 Task: Display the location "Duck Creek Road, Springdale, MT 59082" while booking.
Action: Mouse moved to (421, 398)
Screenshot: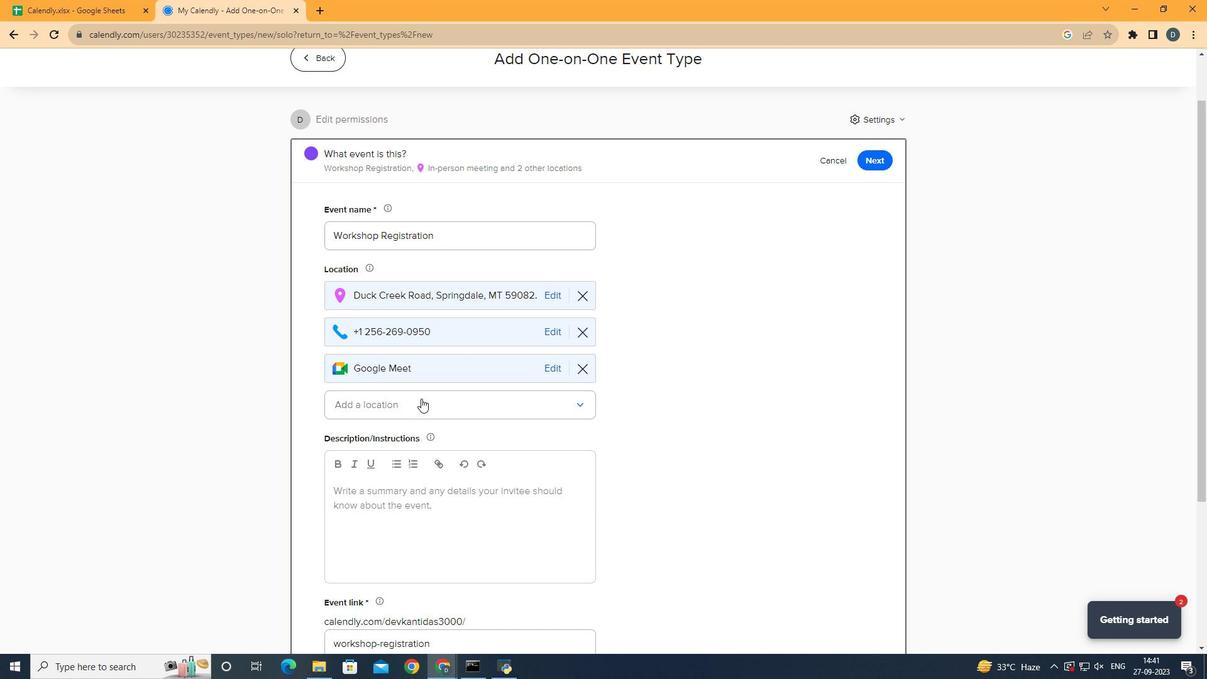 
Action: Mouse pressed left at (421, 398)
Screenshot: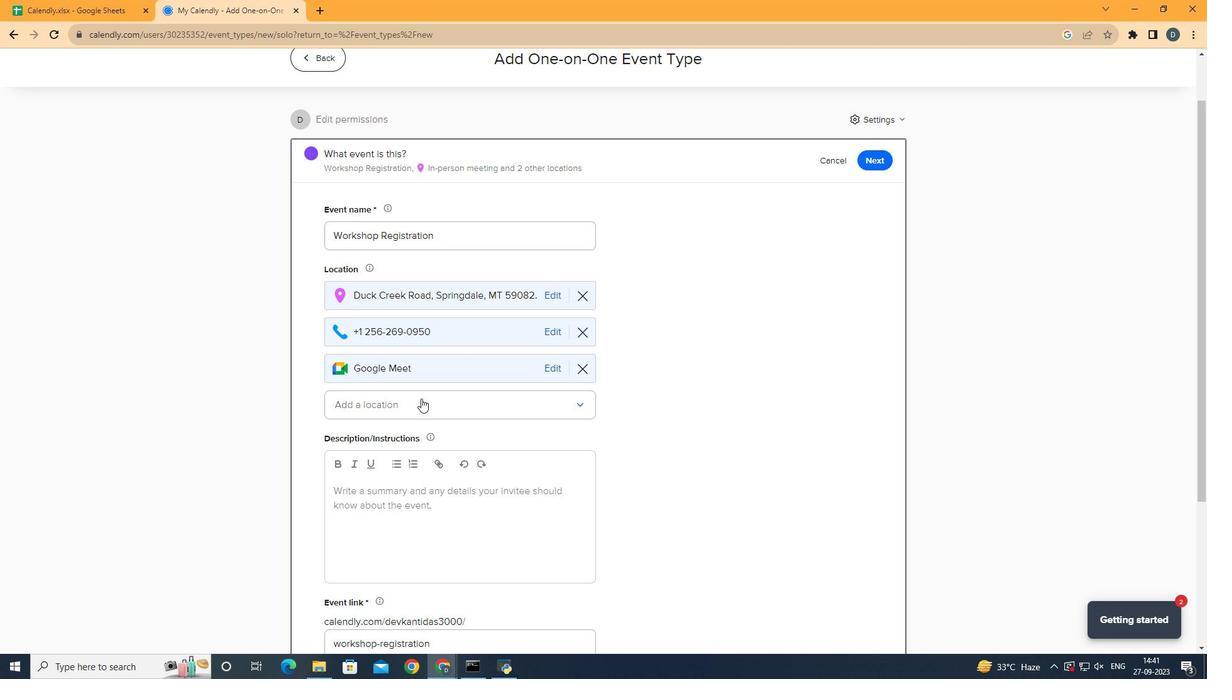 
Action: Mouse moved to (452, 410)
Screenshot: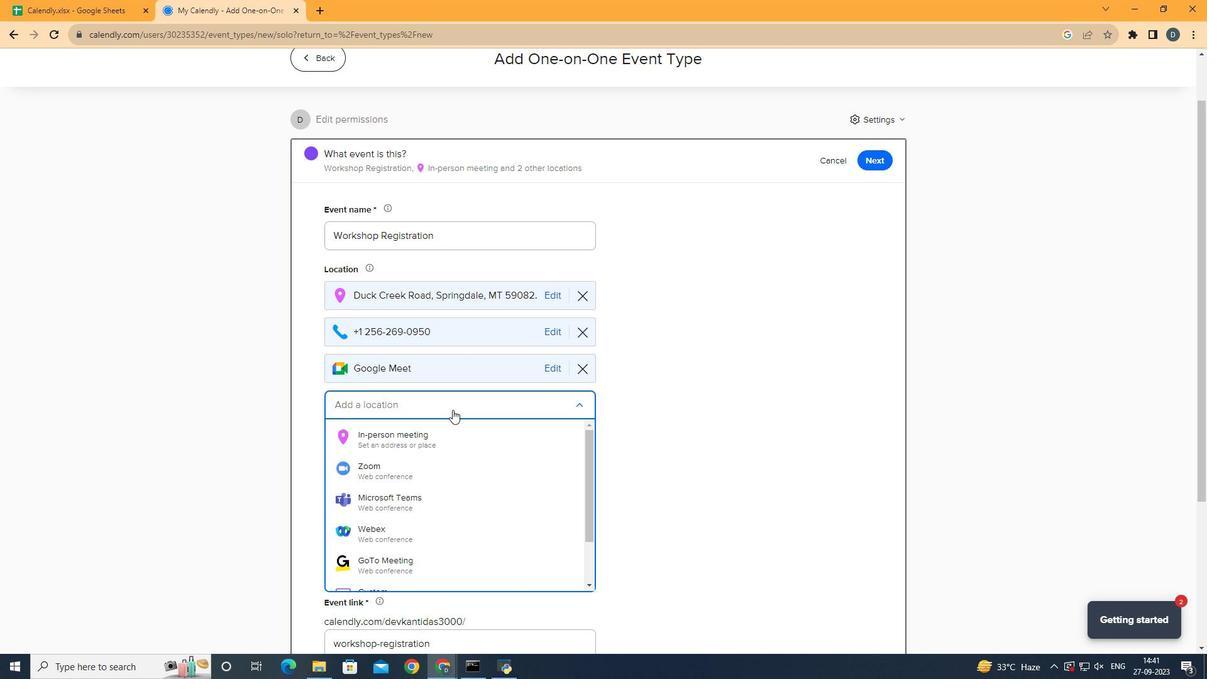 
Action: Mouse pressed left at (452, 410)
Screenshot: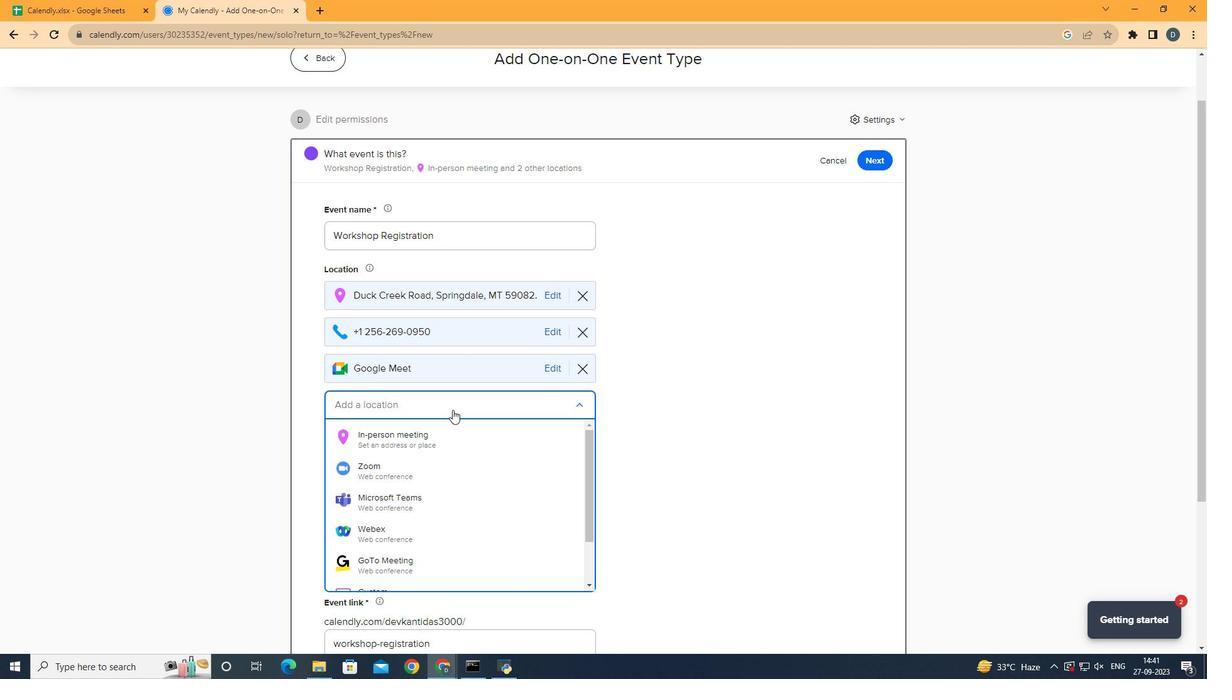 
Action: Mouse moved to (471, 468)
Screenshot: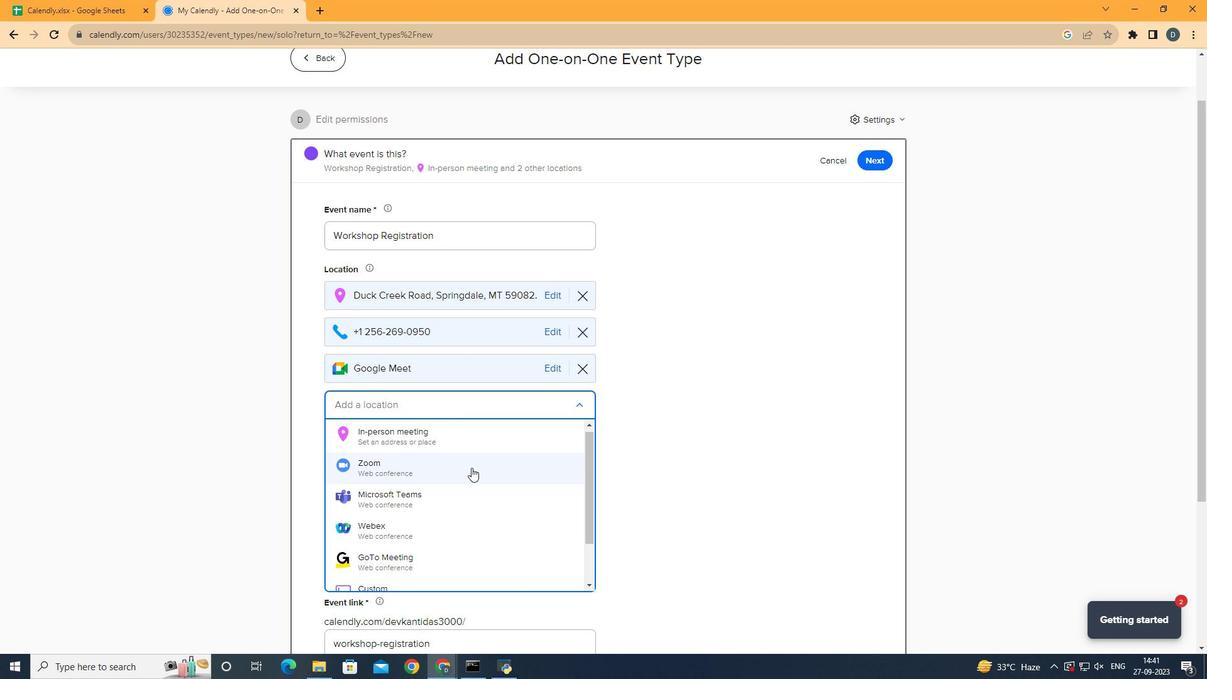 
Action: Mouse scrolled (471, 467) with delta (0, 0)
Screenshot: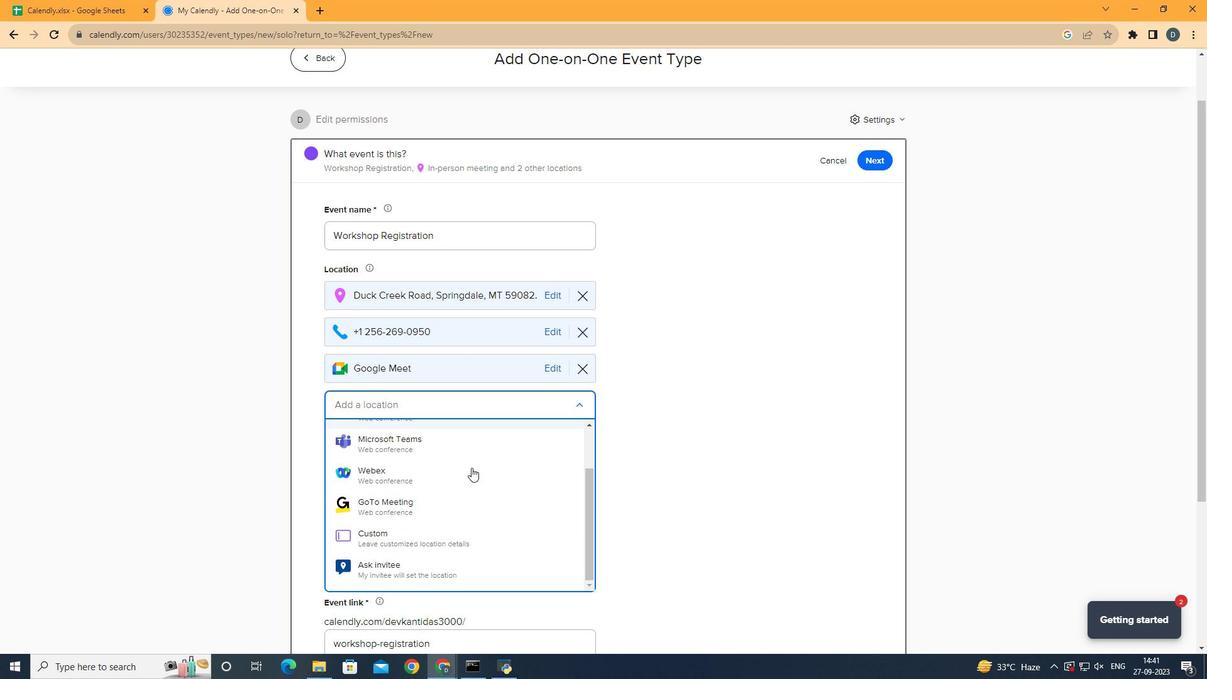 
Action: Mouse scrolled (471, 467) with delta (0, 0)
Screenshot: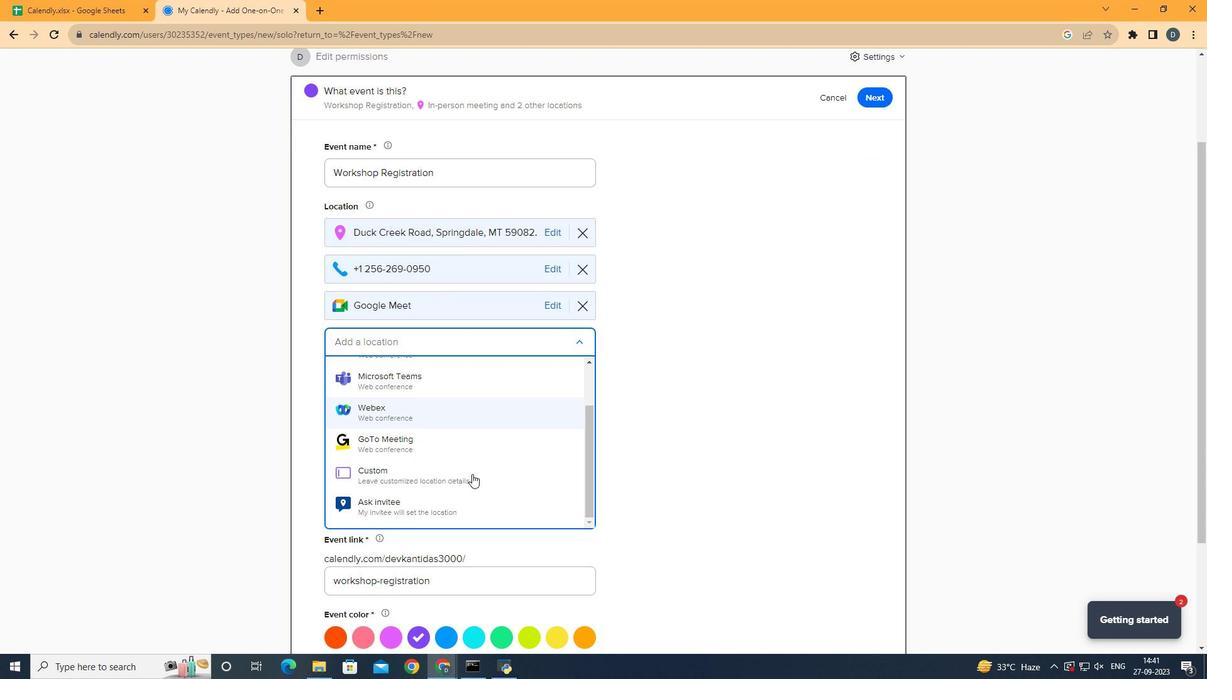 
Action: Mouse moved to (476, 465)
Screenshot: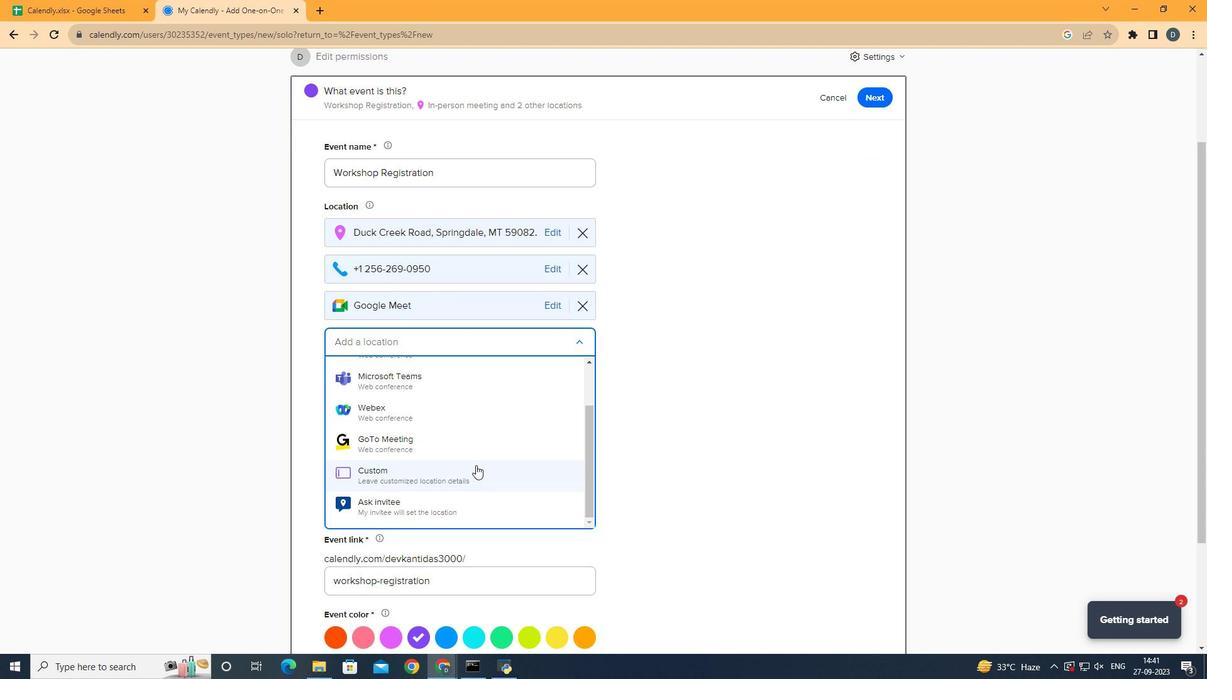 
Action: Mouse pressed left at (476, 465)
Screenshot: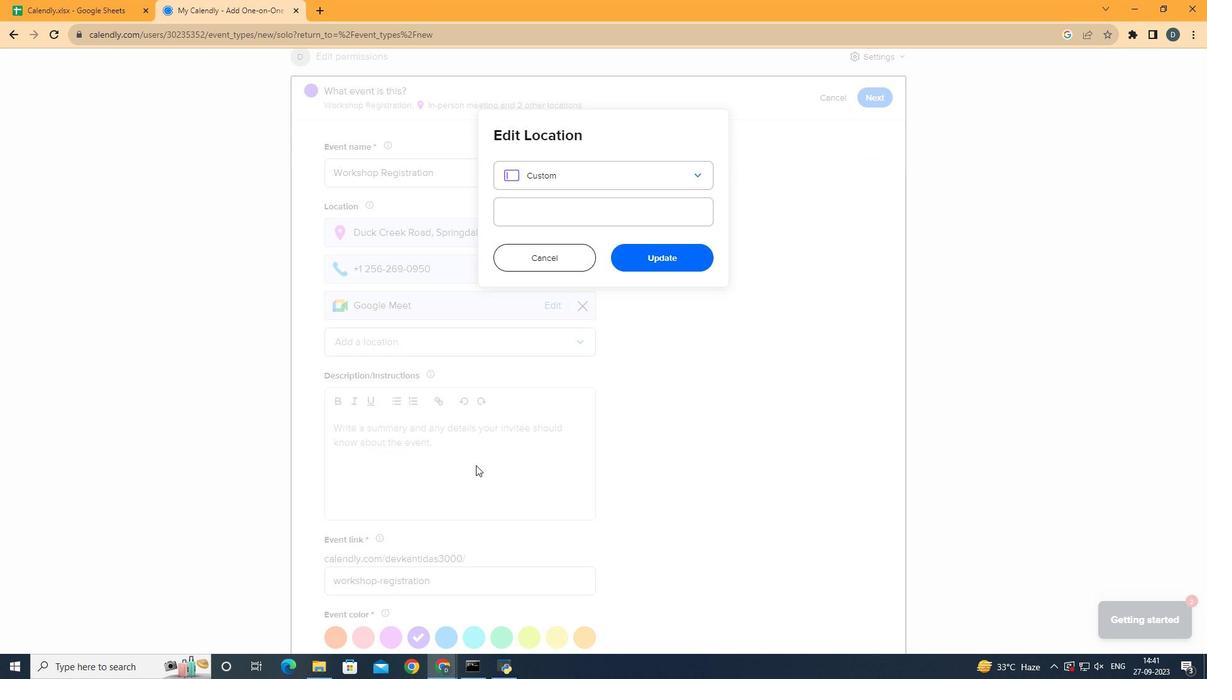 
Action: Mouse moved to (690, 175)
Screenshot: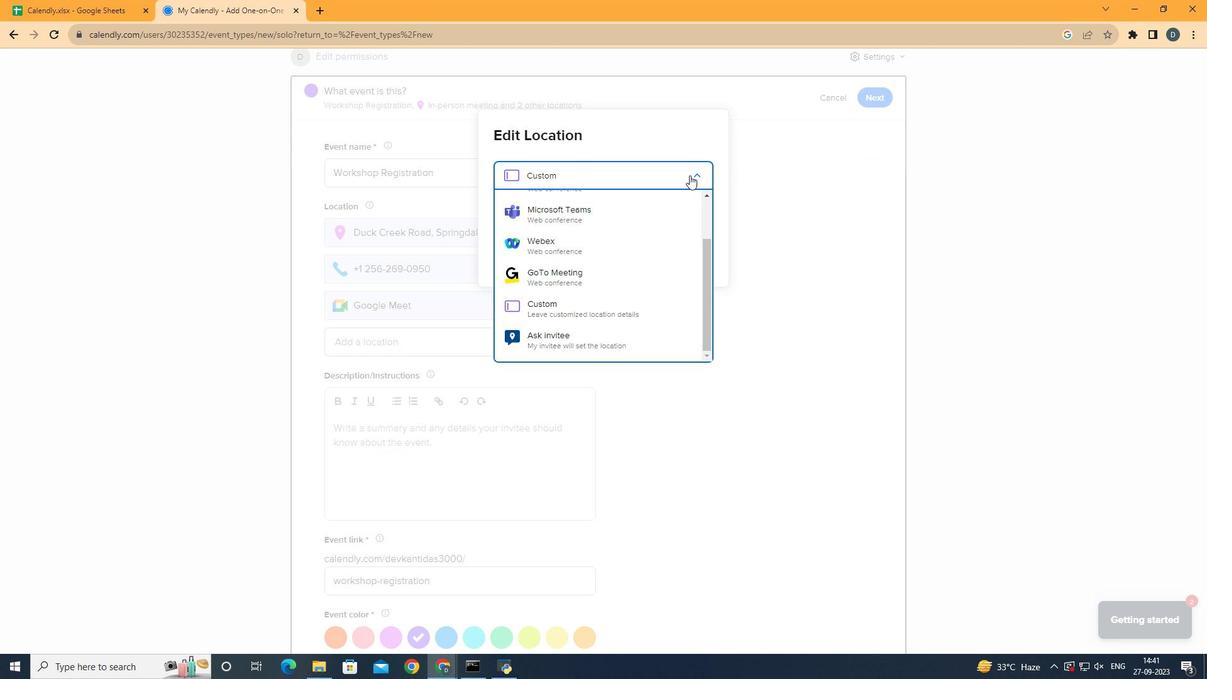 
Action: Mouse pressed left at (690, 175)
Screenshot: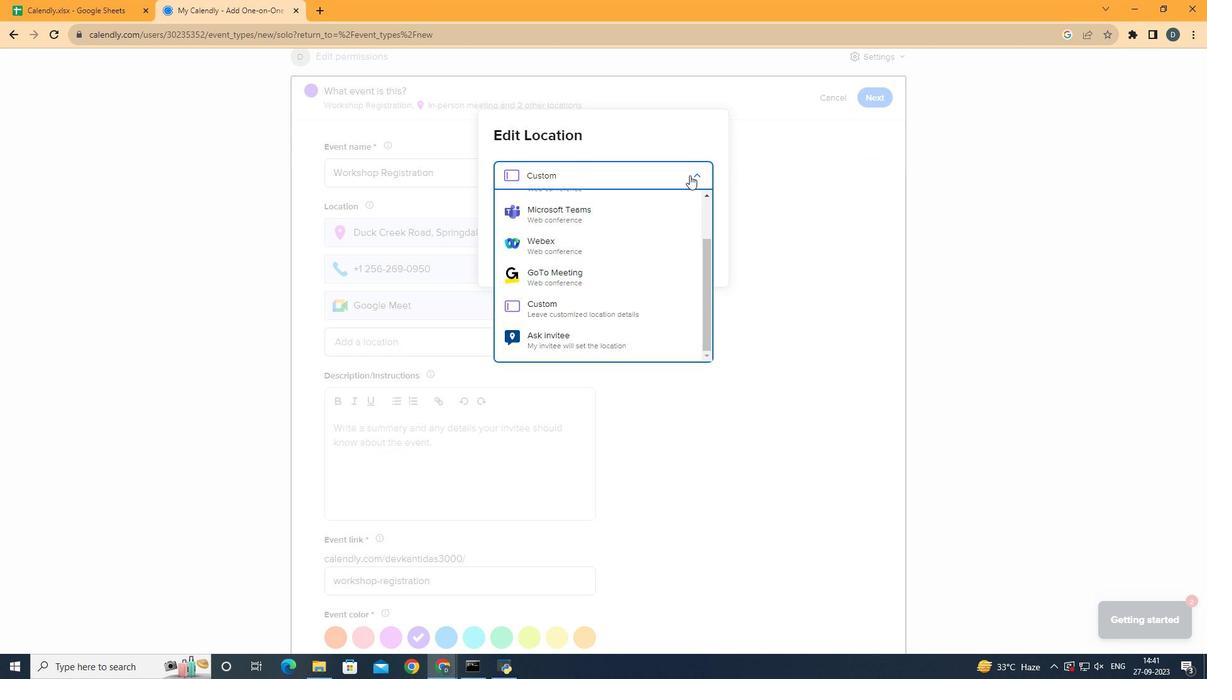 
Action: Mouse pressed left at (690, 175)
Screenshot: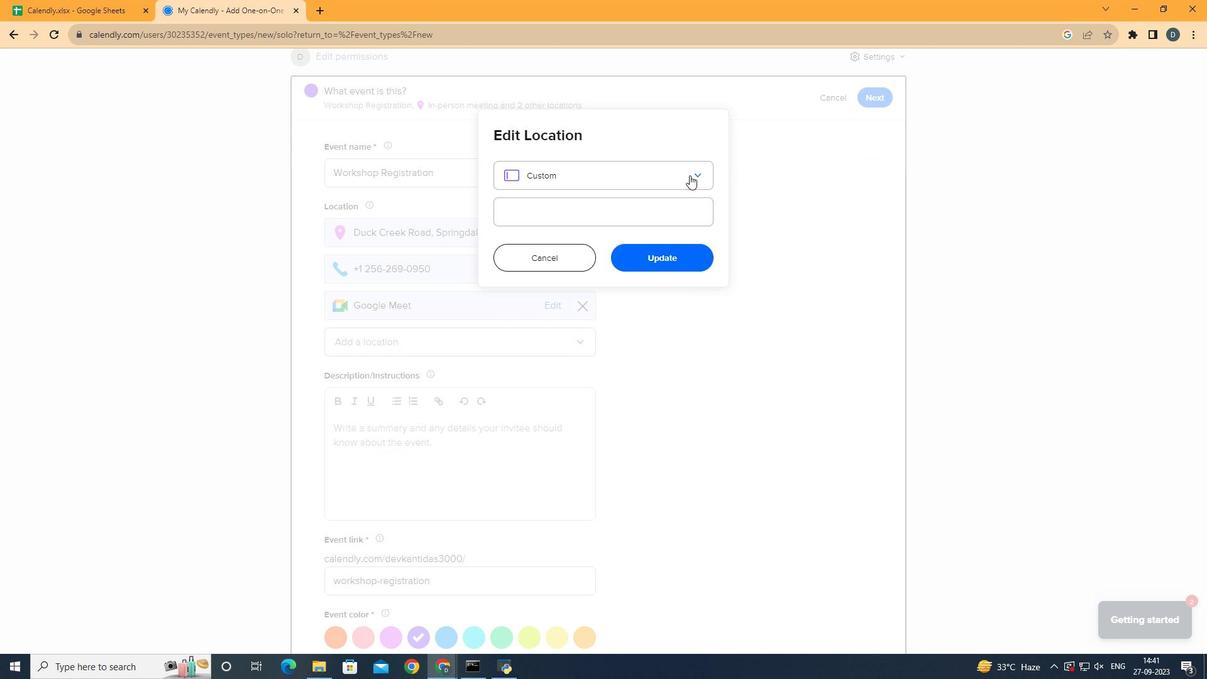 
Action: Mouse moved to (572, 215)
Screenshot: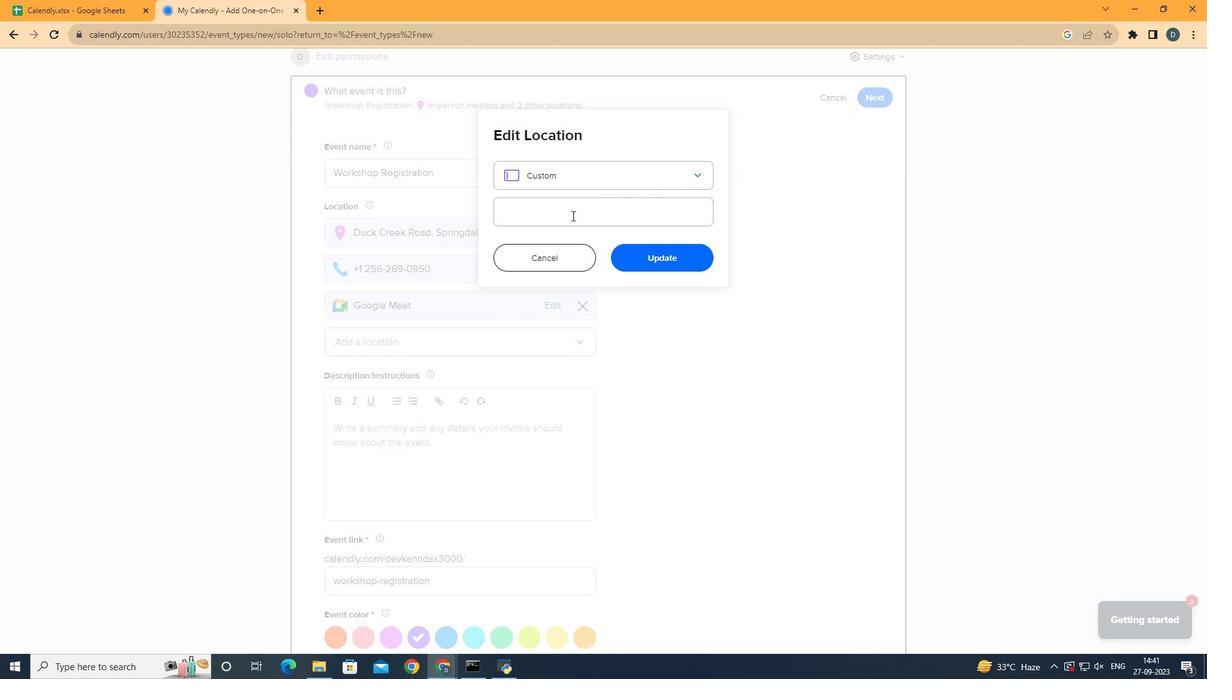 
Action: Mouse pressed left at (572, 215)
Screenshot: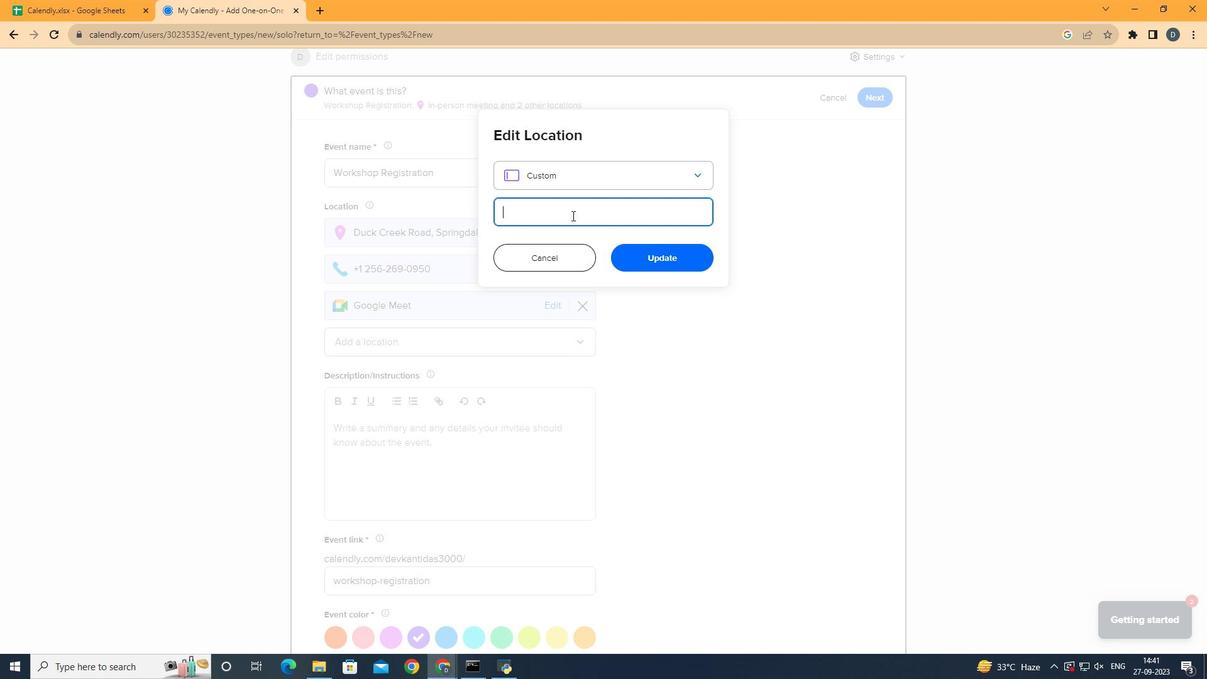 
Action: Mouse moved to (687, 157)
Screenshot: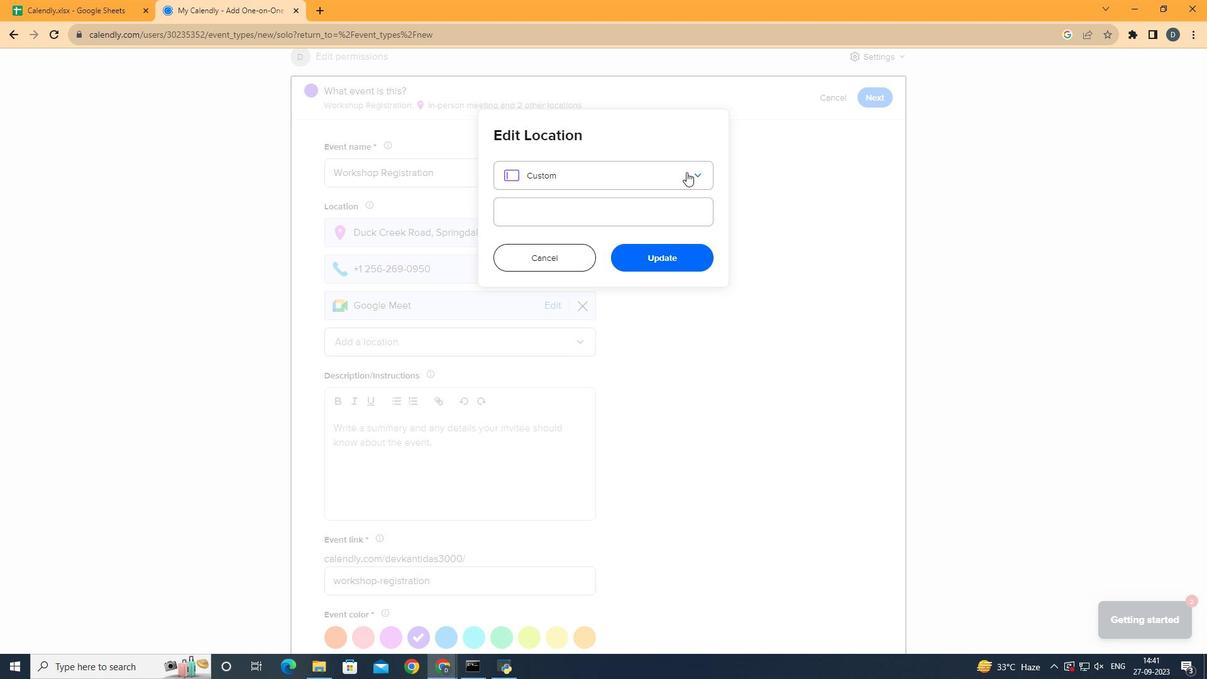 
Action: Mouse pressed left at (687, 157)
Screenshot: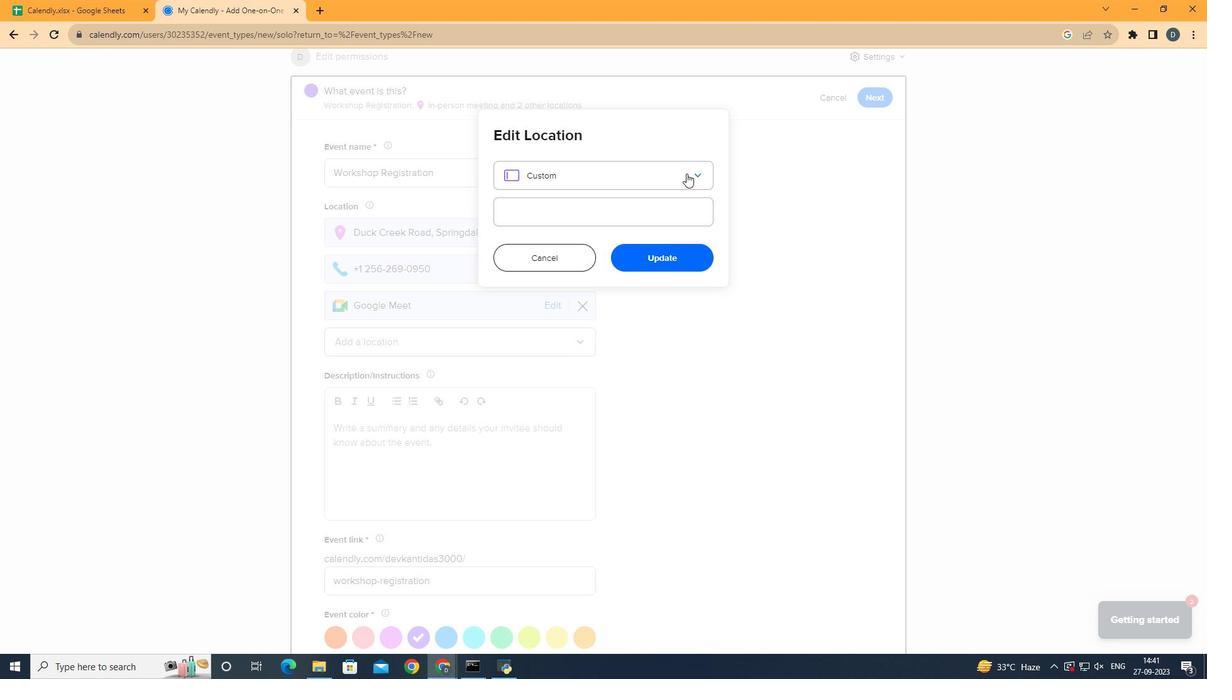 
Action: Mouse moved to (686, 173)
Screenshot: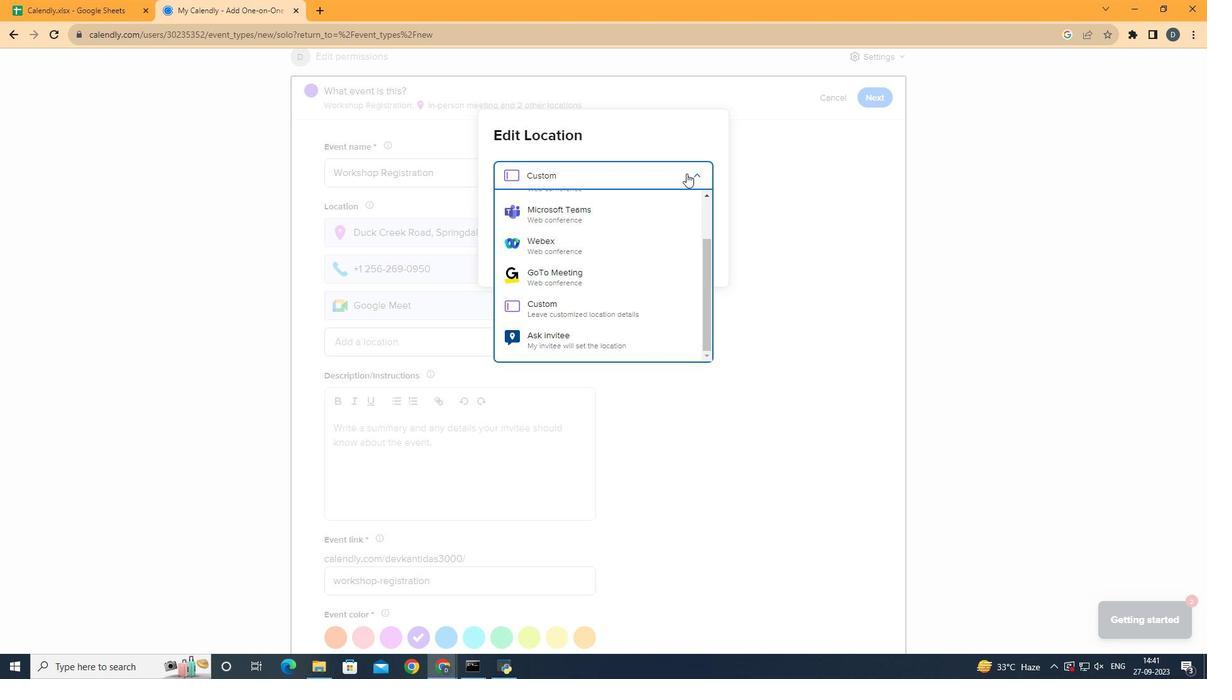 
Action: Mouse pressed left at (686, 173)
Screenshot: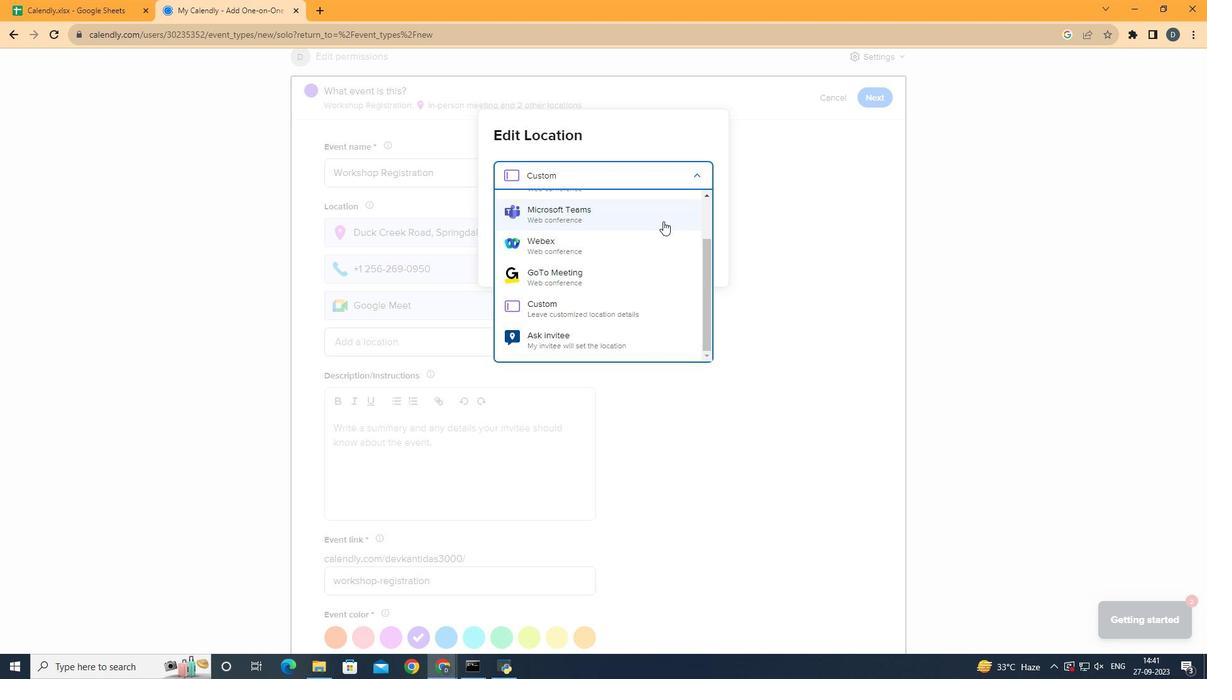 
Action: Mouse moved to (622, 284)
Screenshot: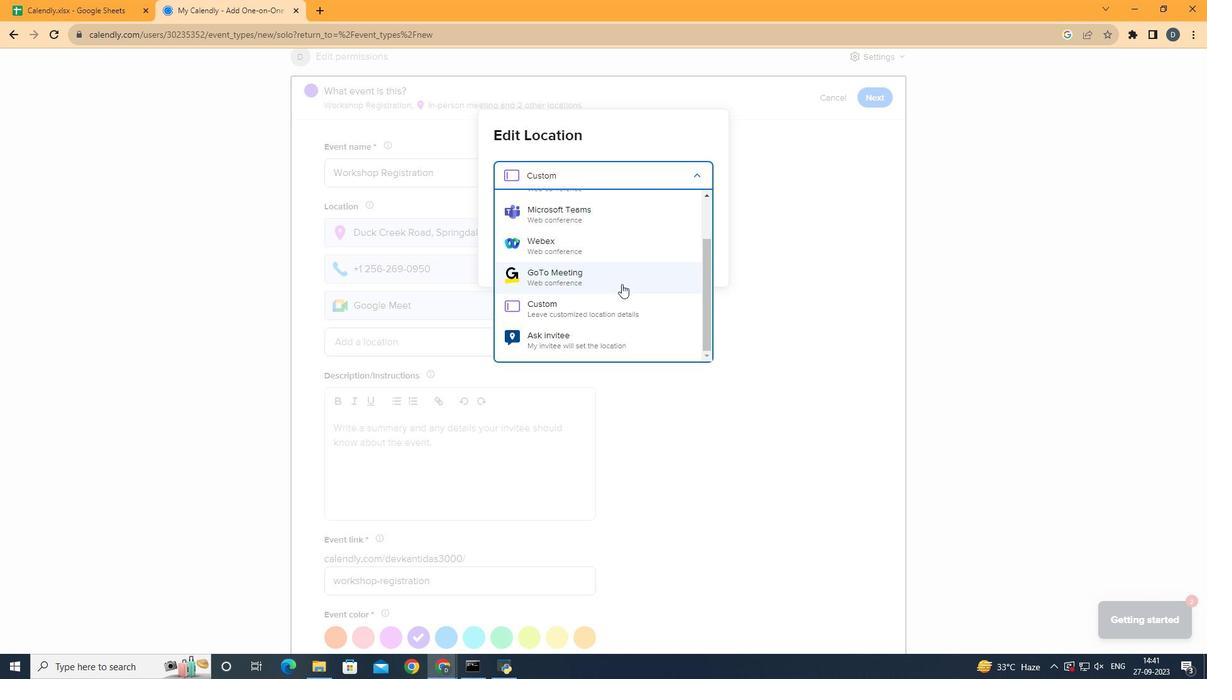 
Action: Mouse scrolled (622, 283) with delta (0, 0)
Screenshot: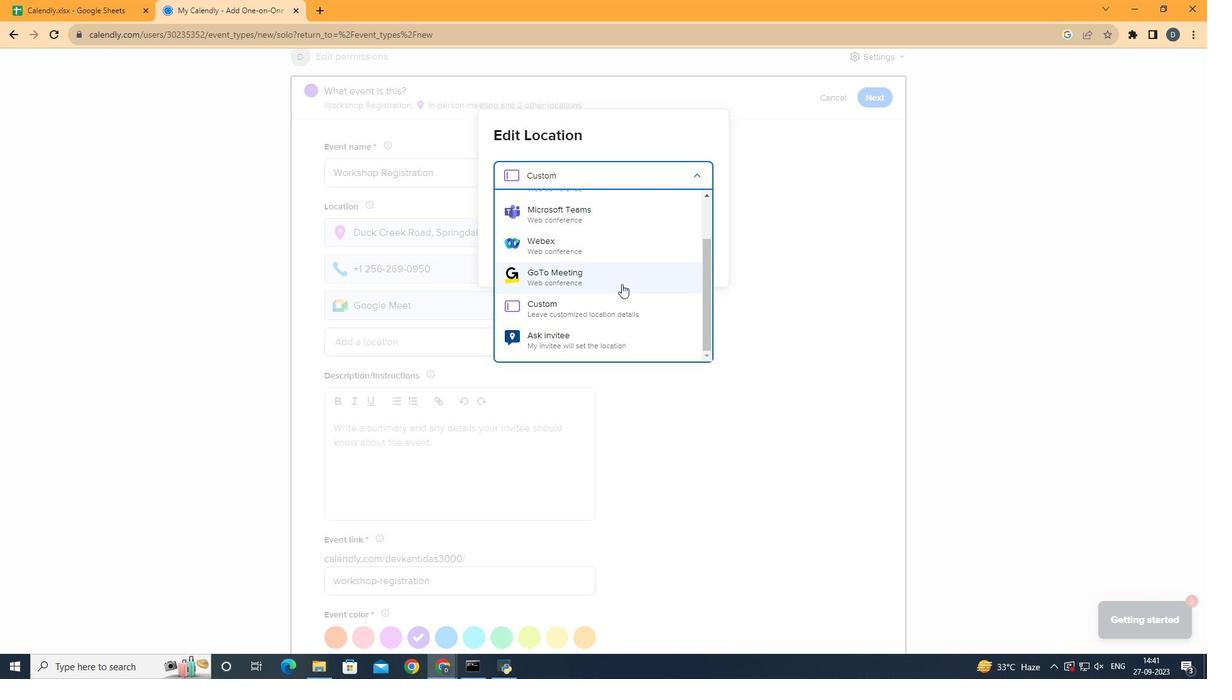 
Action: Mouse scrolled (622, 284) with delta (0, 0)
Screenshot: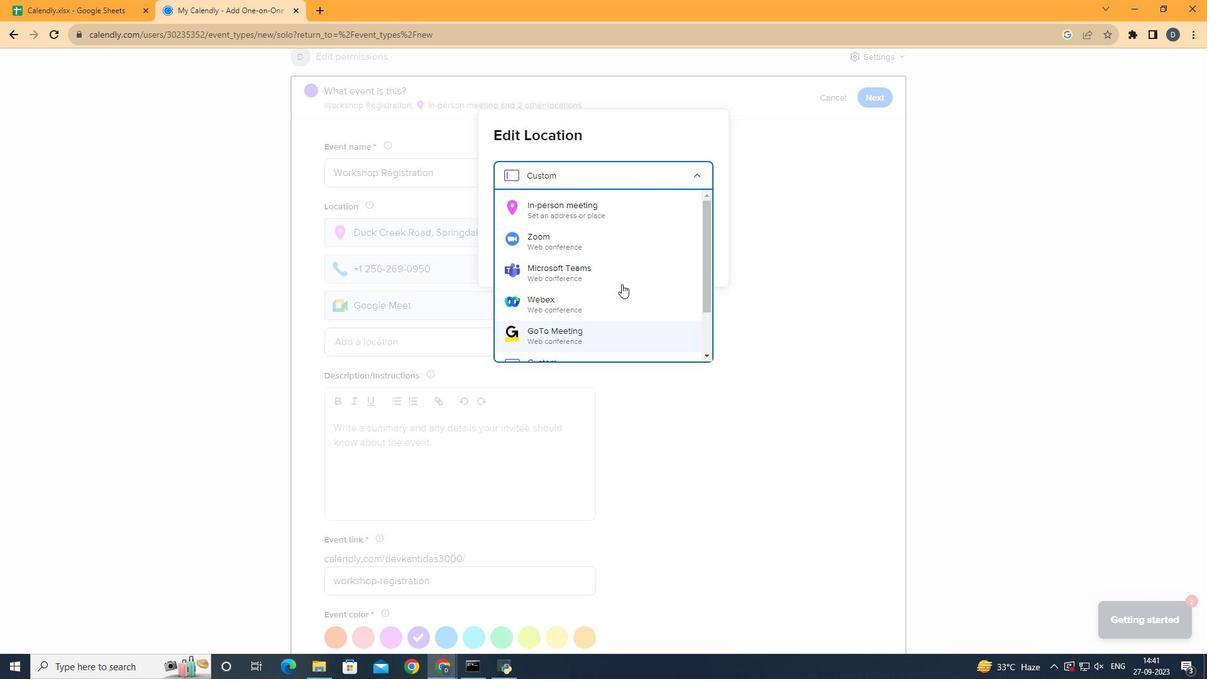 
Action: Mouse scrolled (622, 284) with delta (0, 0)
Screenshot: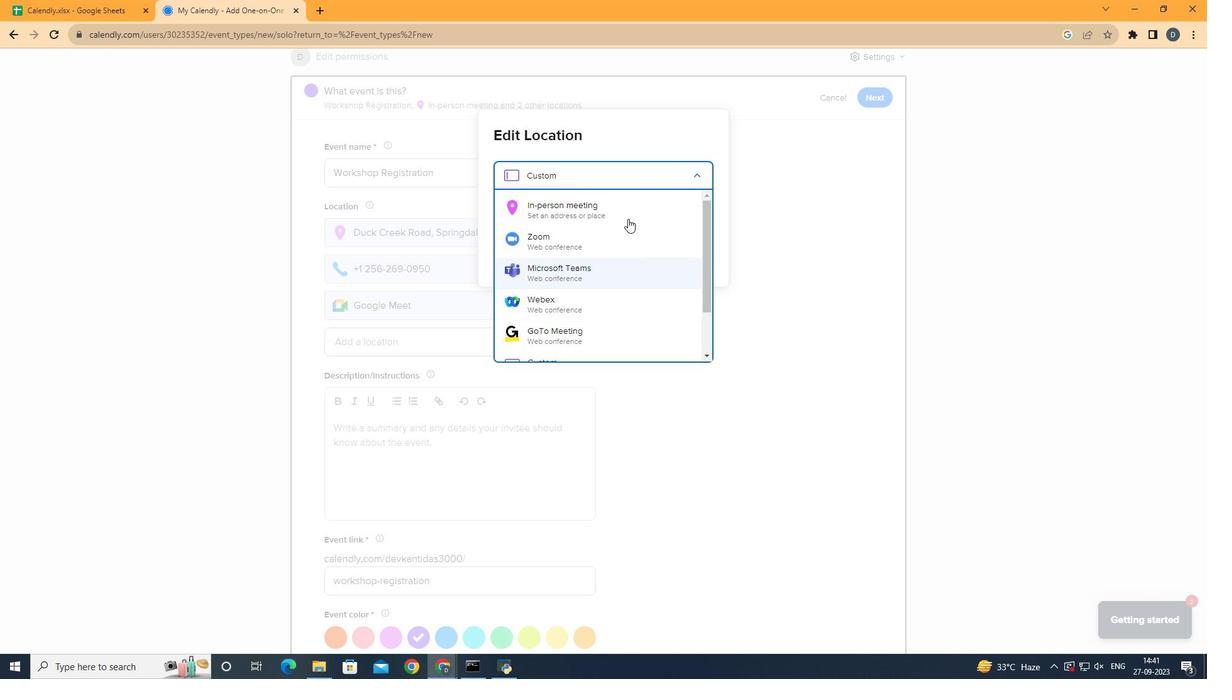 
Action: Mouse moved to (610, 319)
Screenshot: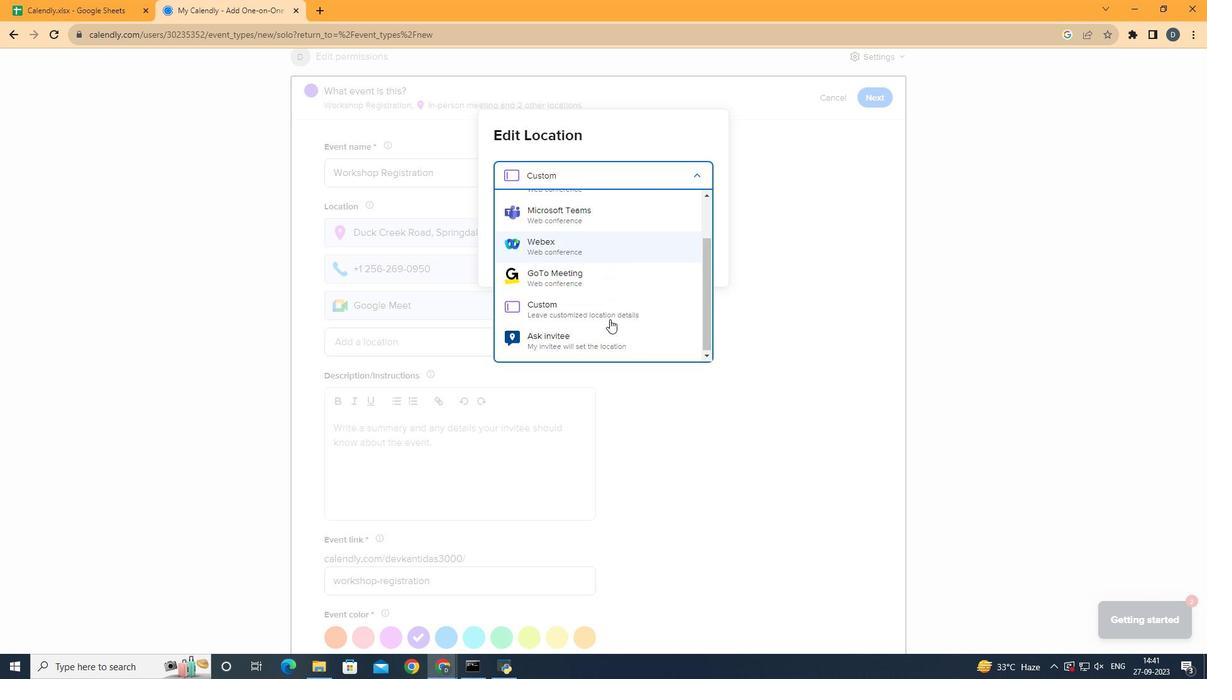 
Action: Mouse scrolled (610, 318) with delta (0, 0)
Screenshot: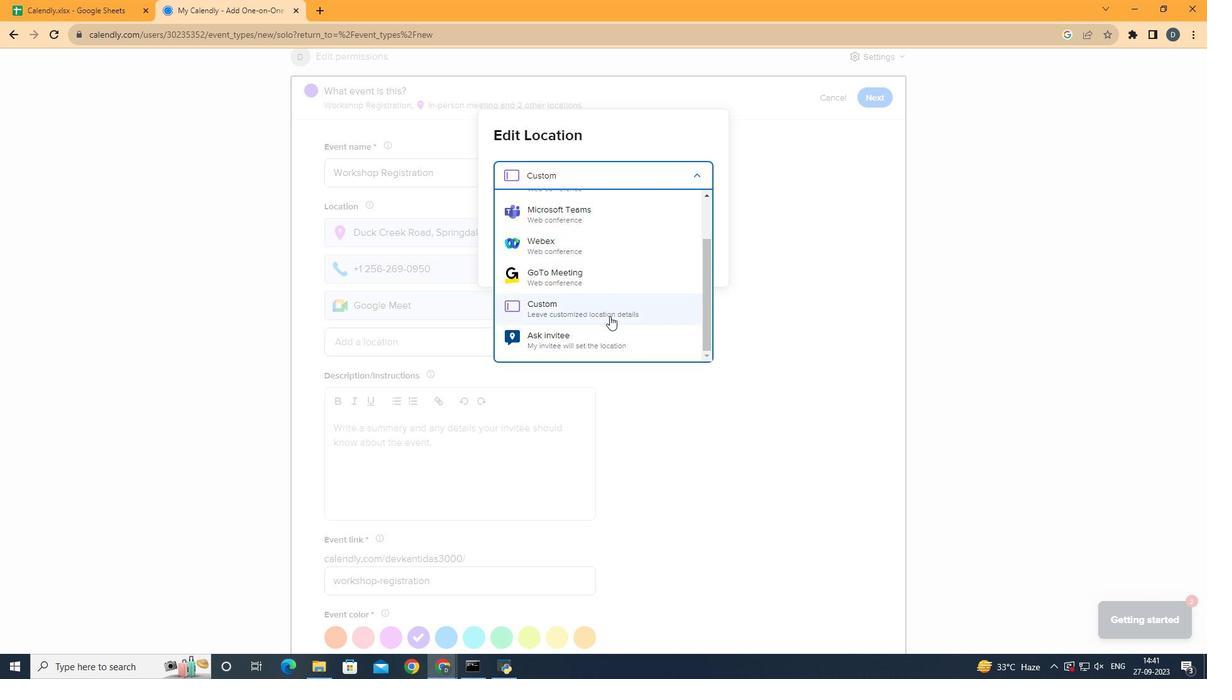 
Action: Mouse scrolled (610, 318) with delta (0, 0)
Screenshot: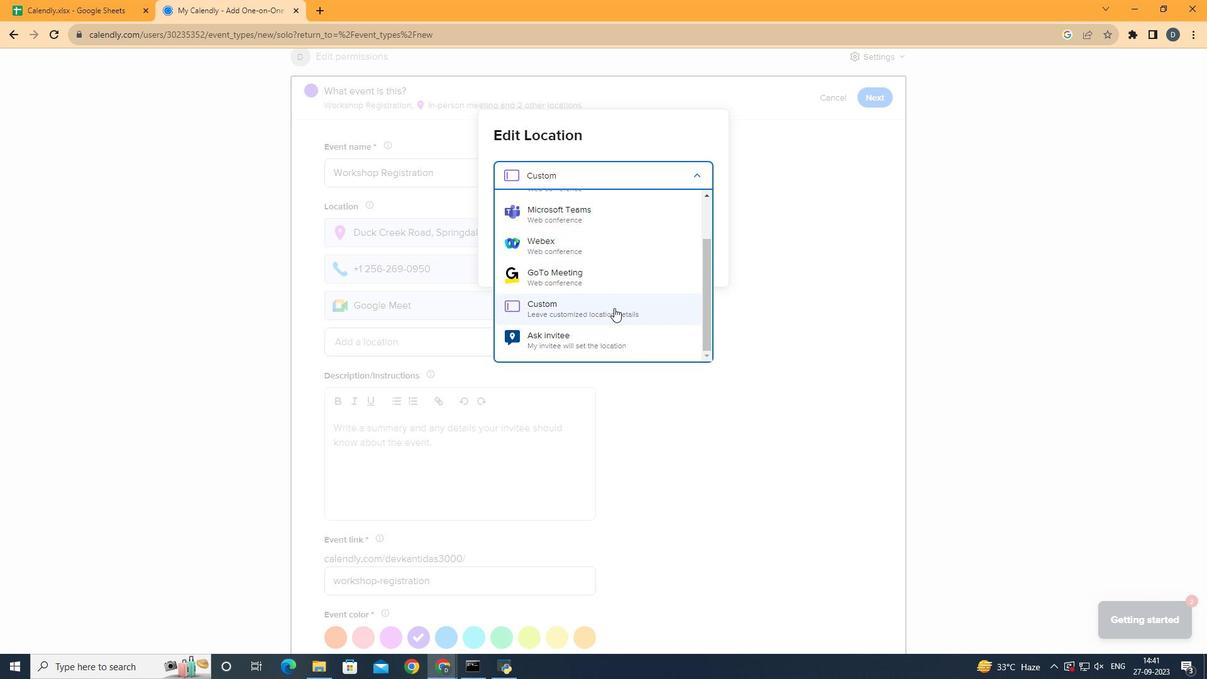 
Action: Mouse moved to (692, 172)
Screenshot: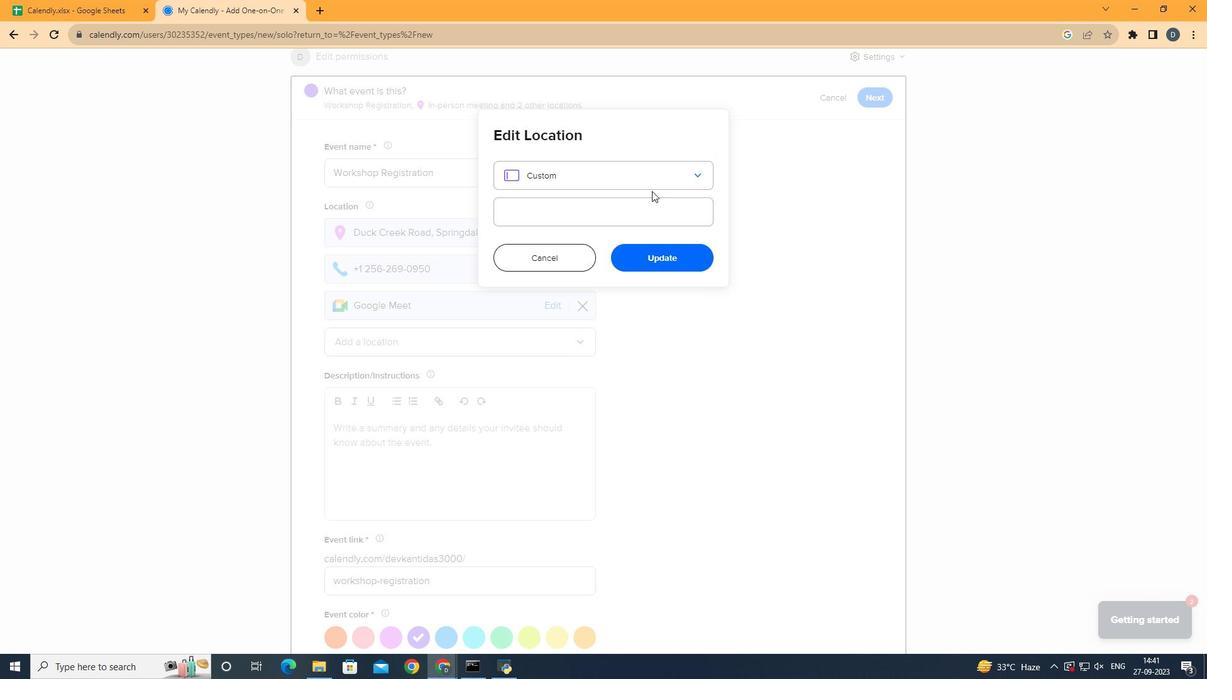 
Action: Mouse pressed left at (692, 172)
Screenshot: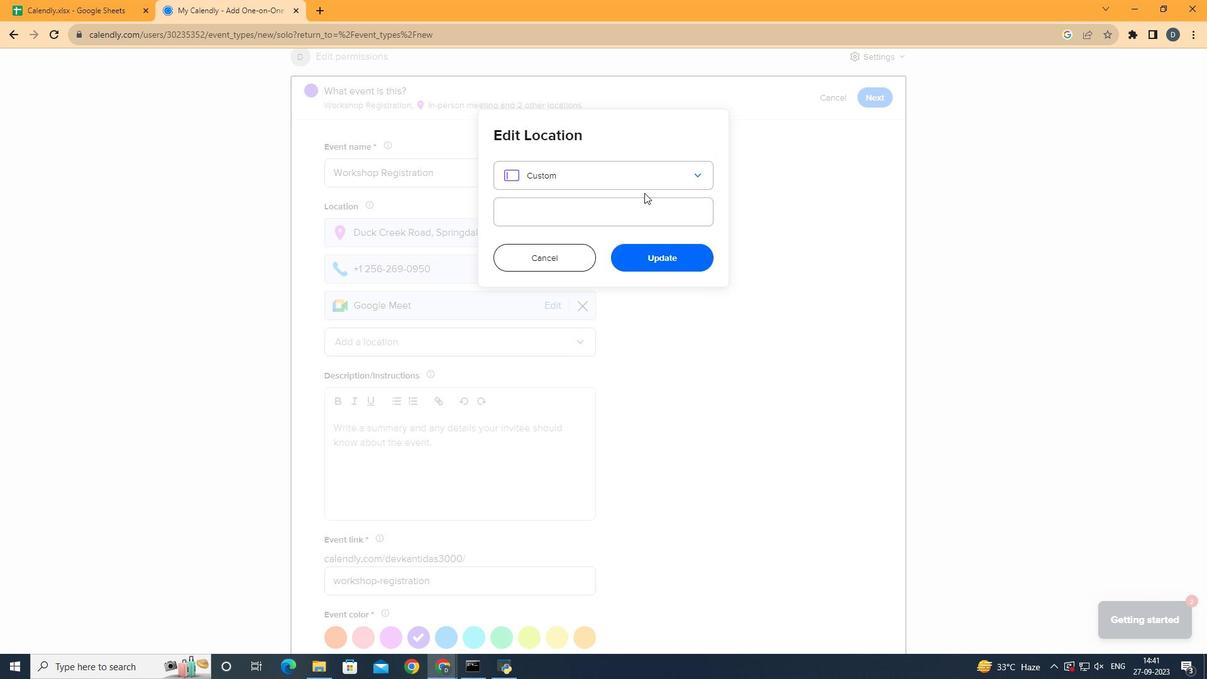 
Action: Mouse moved to (608, 209)
Screenshot: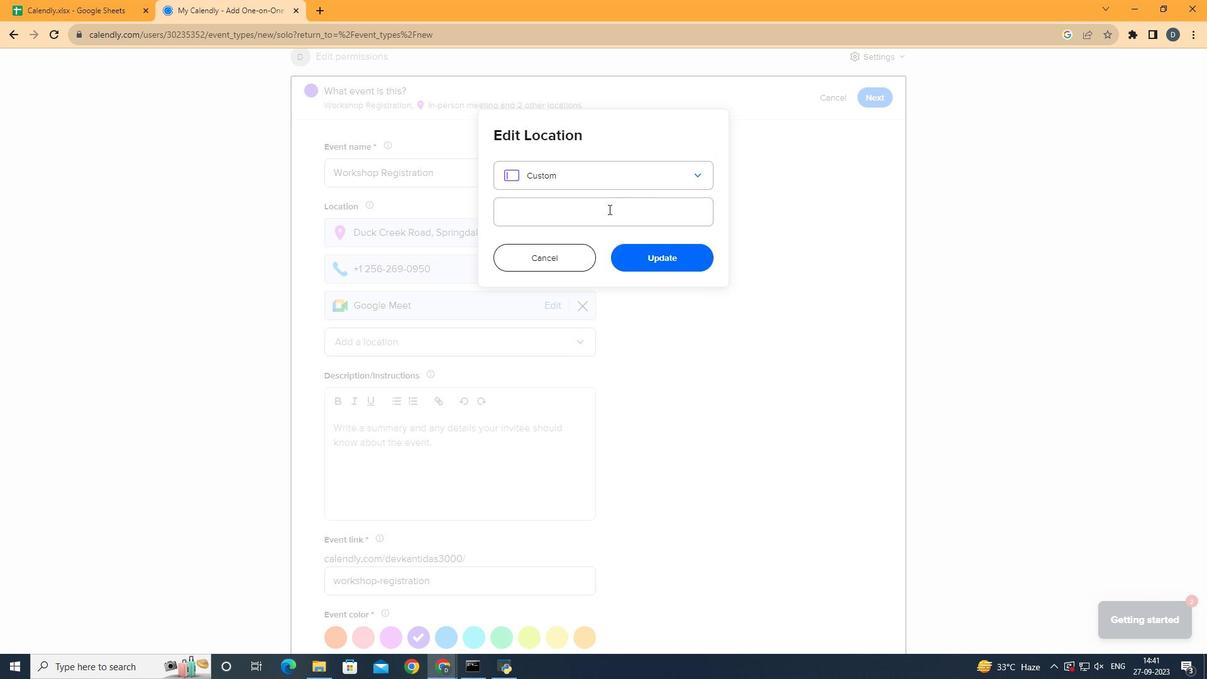 
Action: Mouse pressed left at (608, 209)
Screenshot: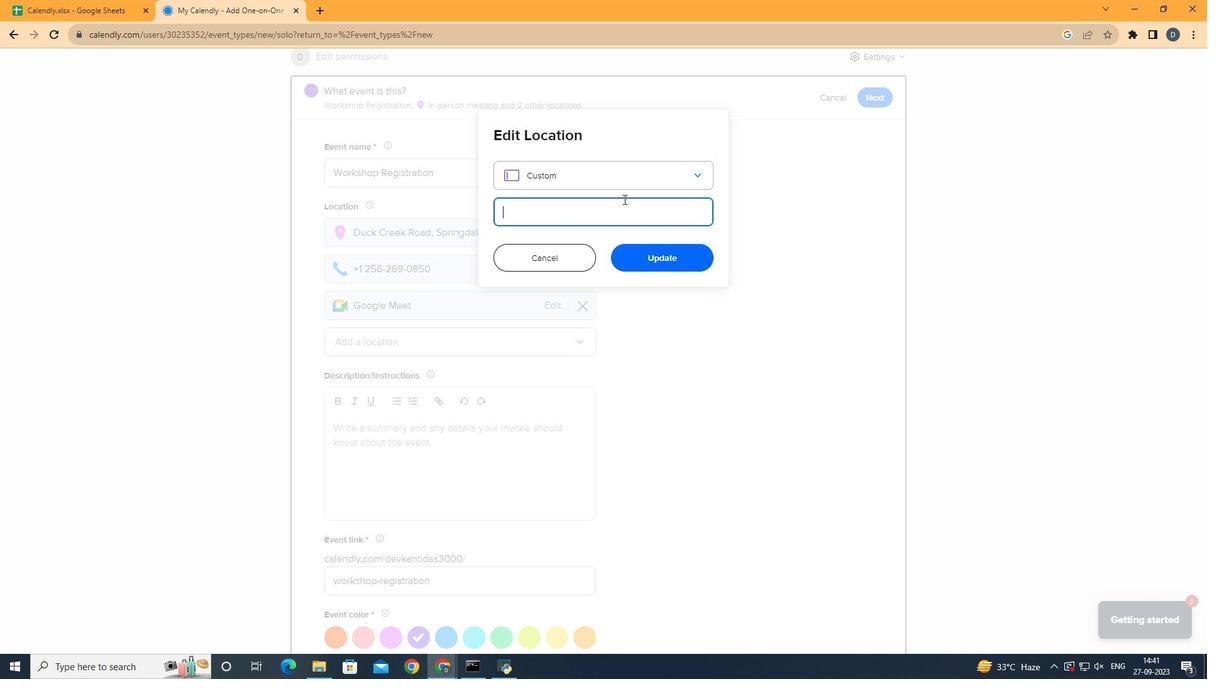 
Action: Mouse moved to (644, 137)
Screenshot: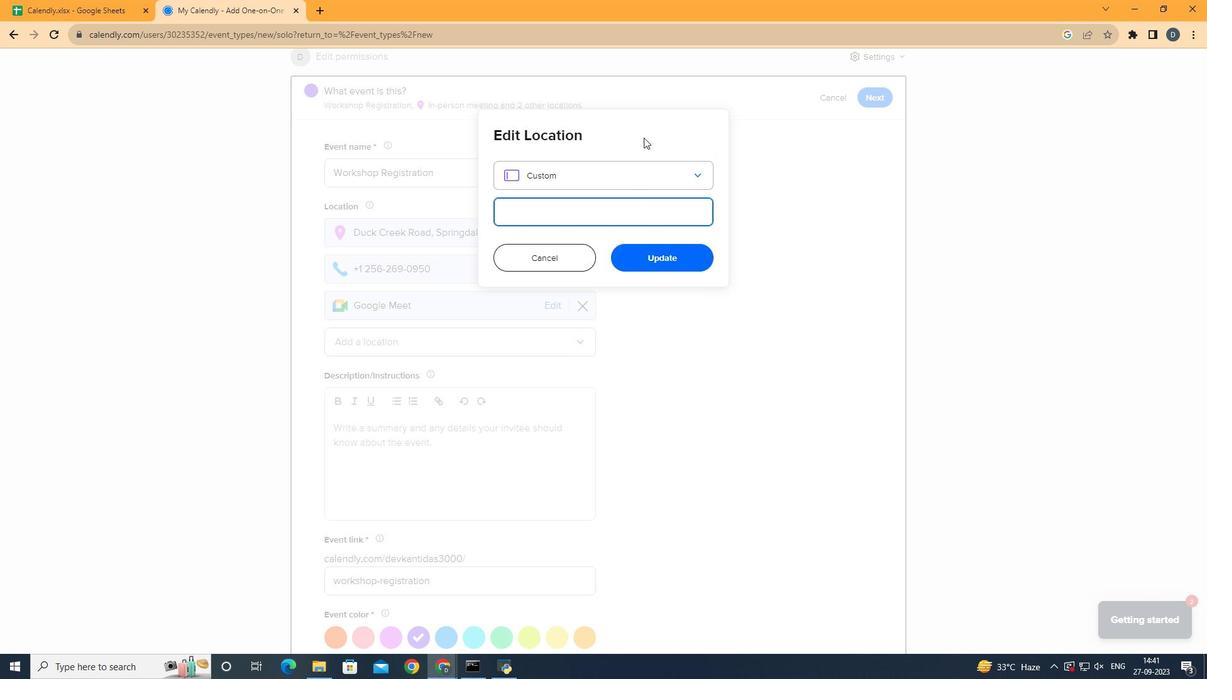 
Action: Key pressed <Key.shift>Duck<Key.space><Key.shift><Key.shift><Key.shift>Creek<Key.space><Key.shift>Road,<Key.space><Key.shift><Key.shift><Key.shift><Key.shift><Key.shift><Key.shift><Key.shift><Key.shift>Springdale,<Key.space><Key.shift>MT<Key.space>59082
Screenshot: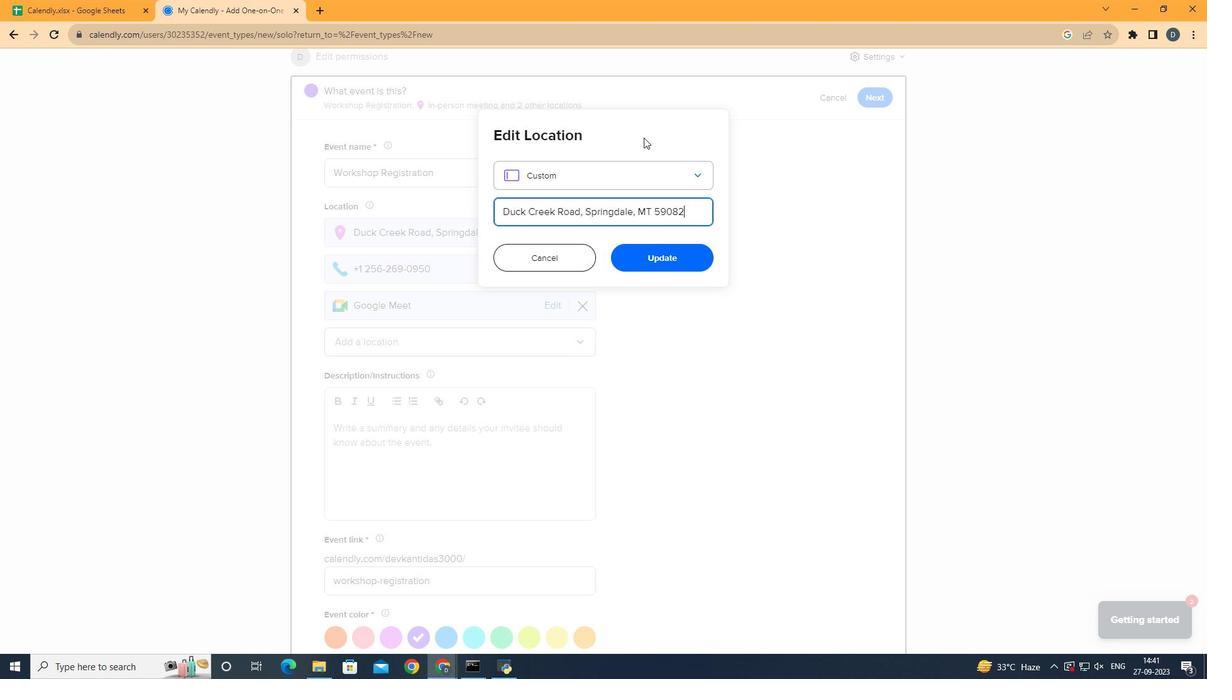 
Action: Mouse moved to (656, 247)
Screenshot: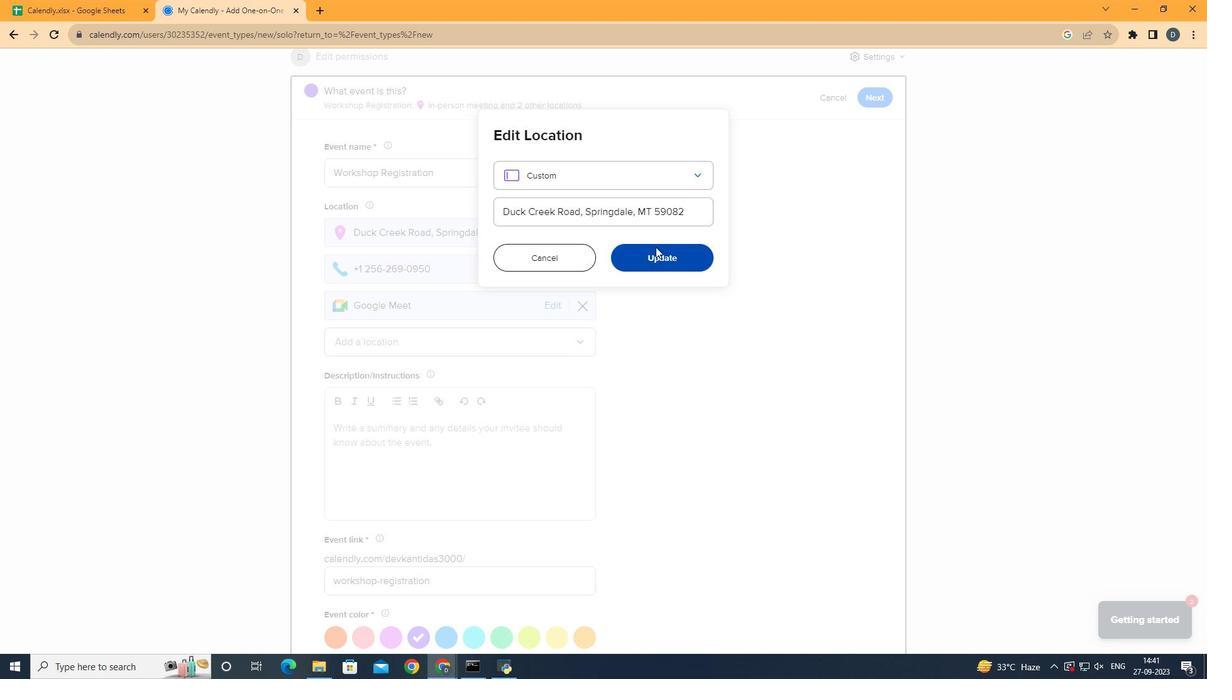 
Action: Mouse pressed left at (656, 247)
Screenshot: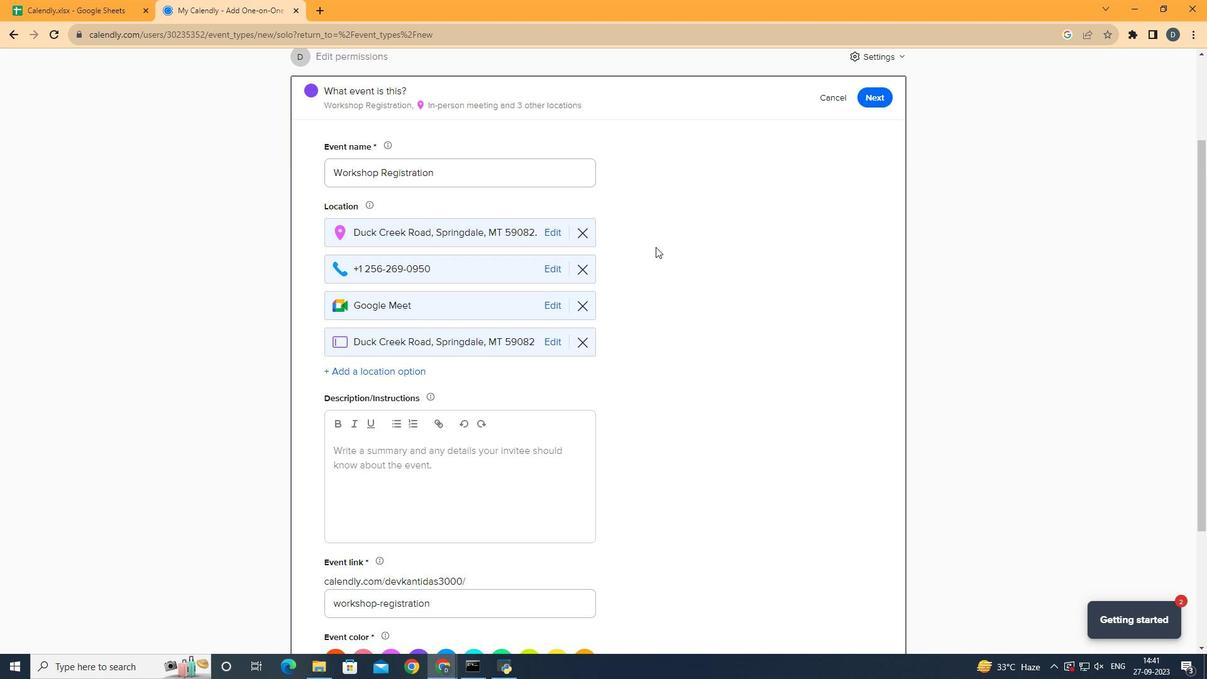 
